 Task: Apply the verdana font to the text.
Action: Mouse moved to (113, 211)
Screenshot: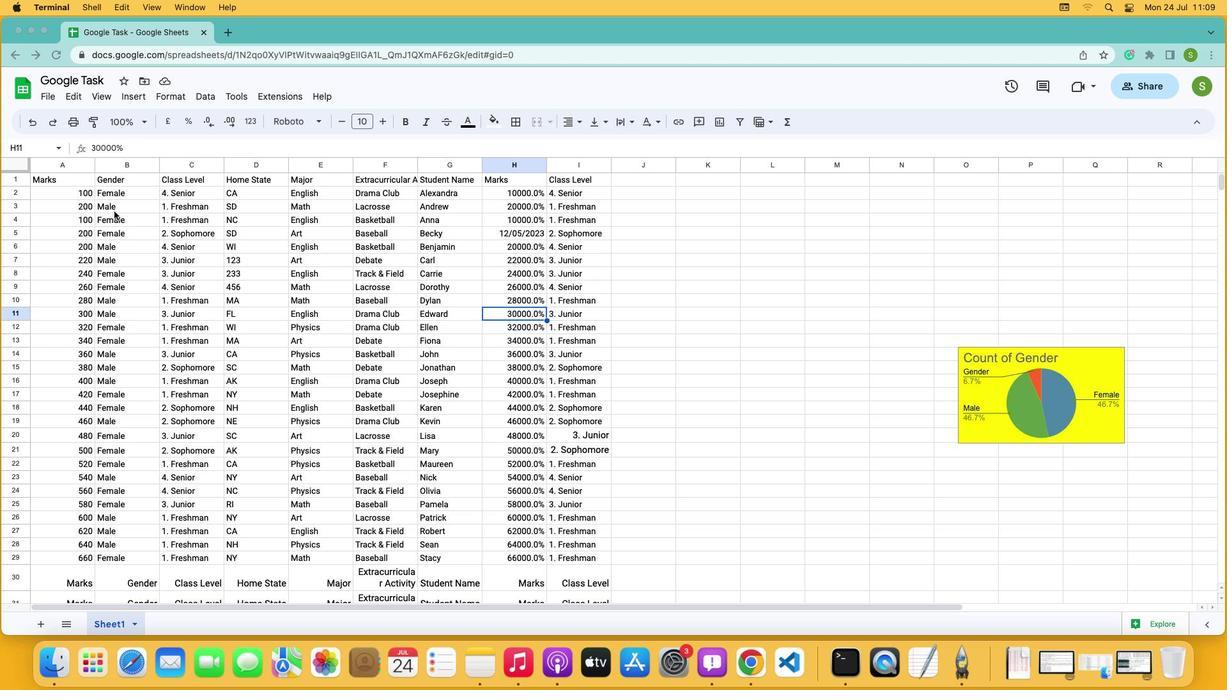 
Action: Mouse pressed left at (113, 211)
Screenshot: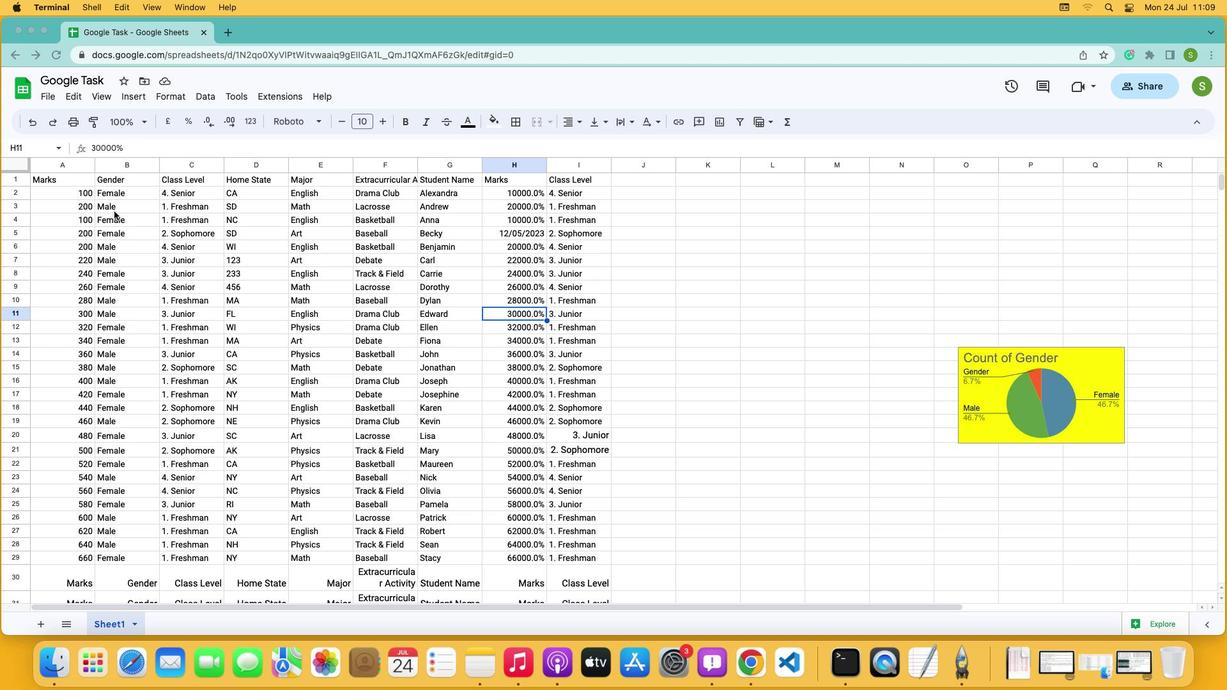 
Action: Mouse moved to (46, 177)
Screenshot: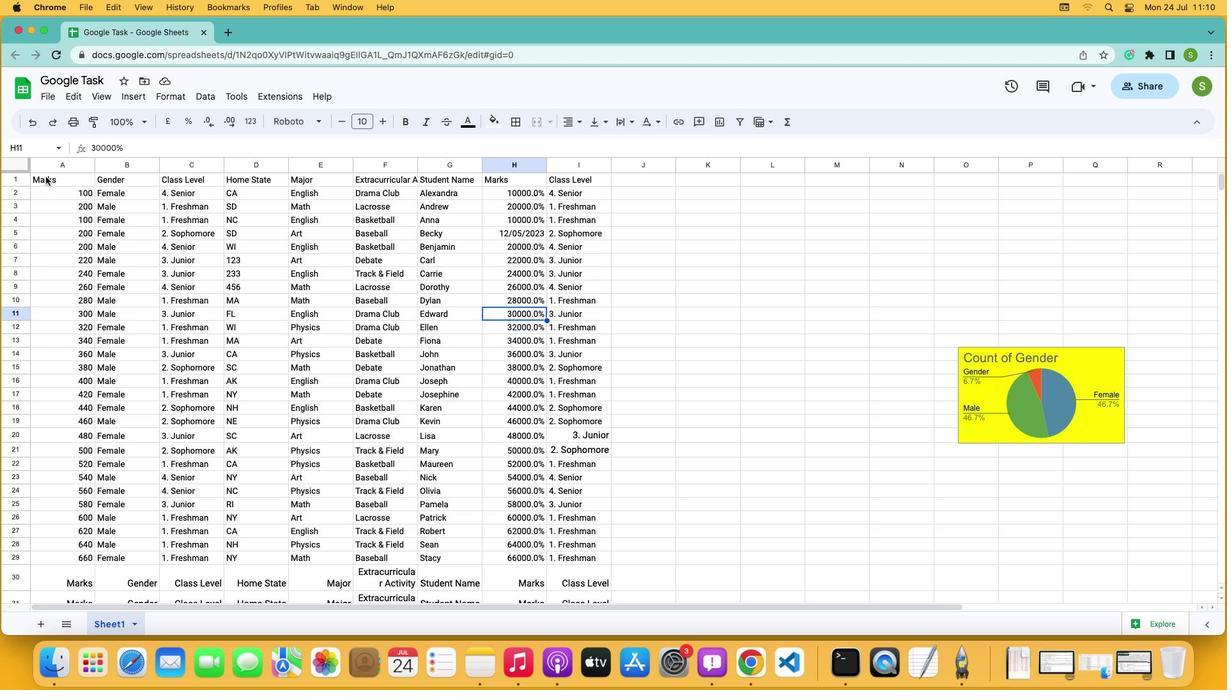 
Action: Mouse pressed left at (46, 177)
Screenshot: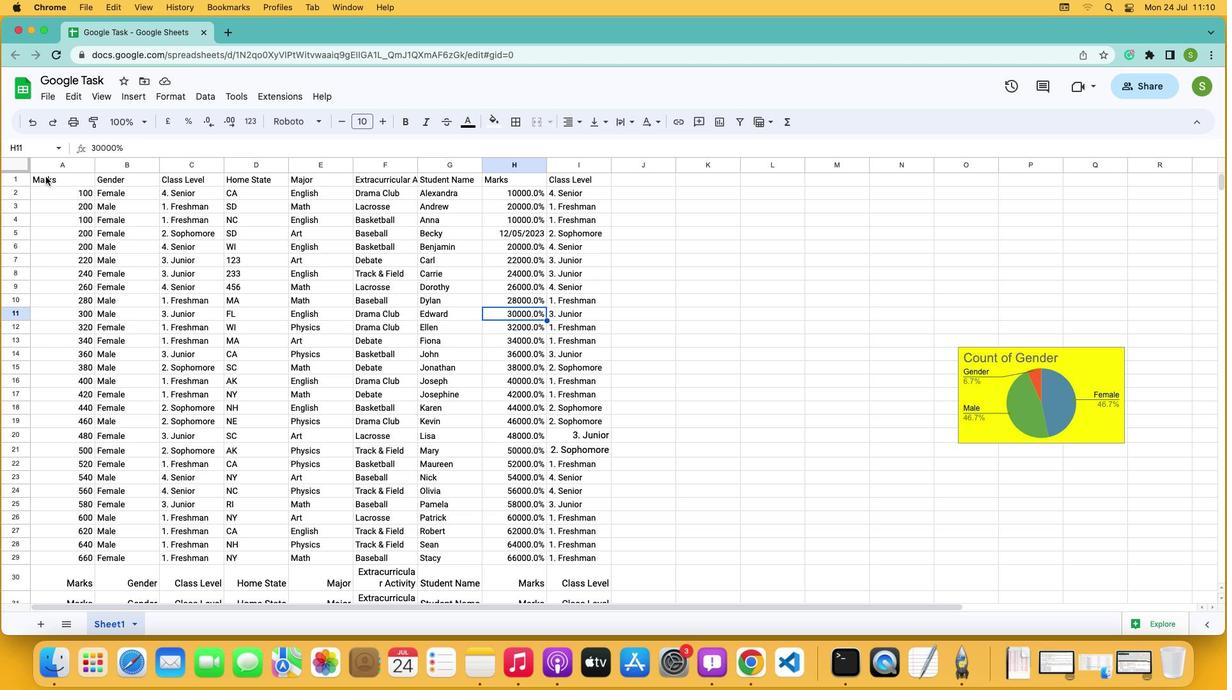
Action: Mouse moved to (325, 124)
Screenshot: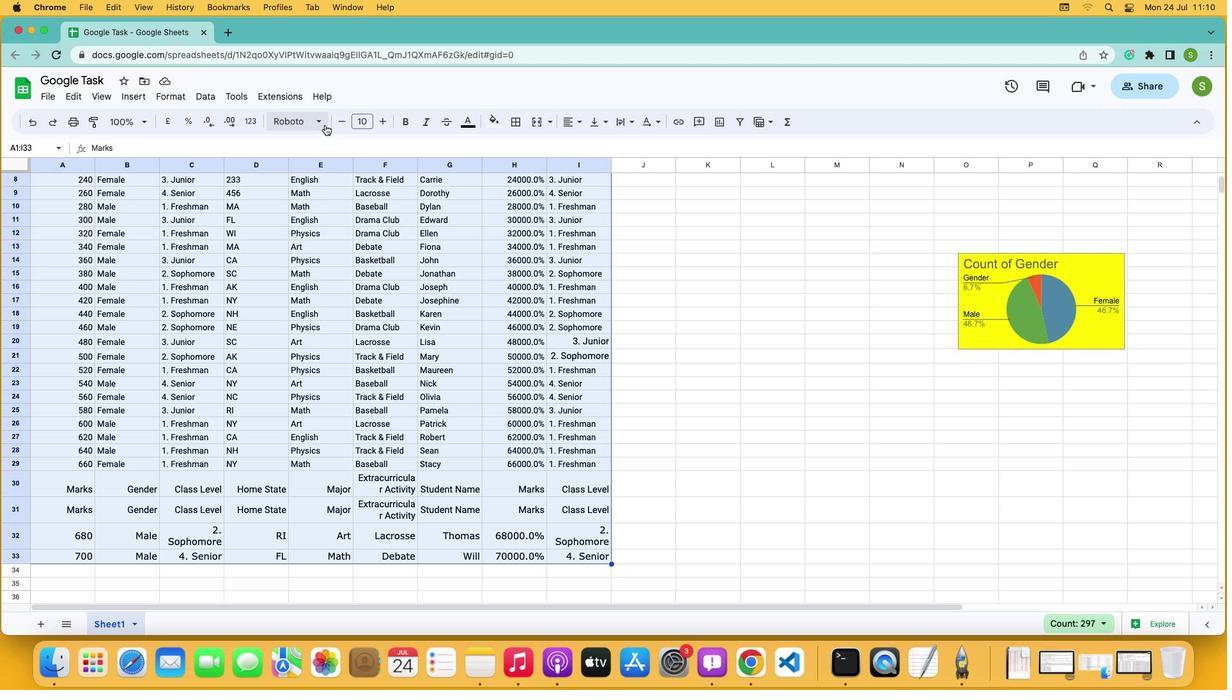 
Action: Mouse pressed left at (325, 124)
Screenshot: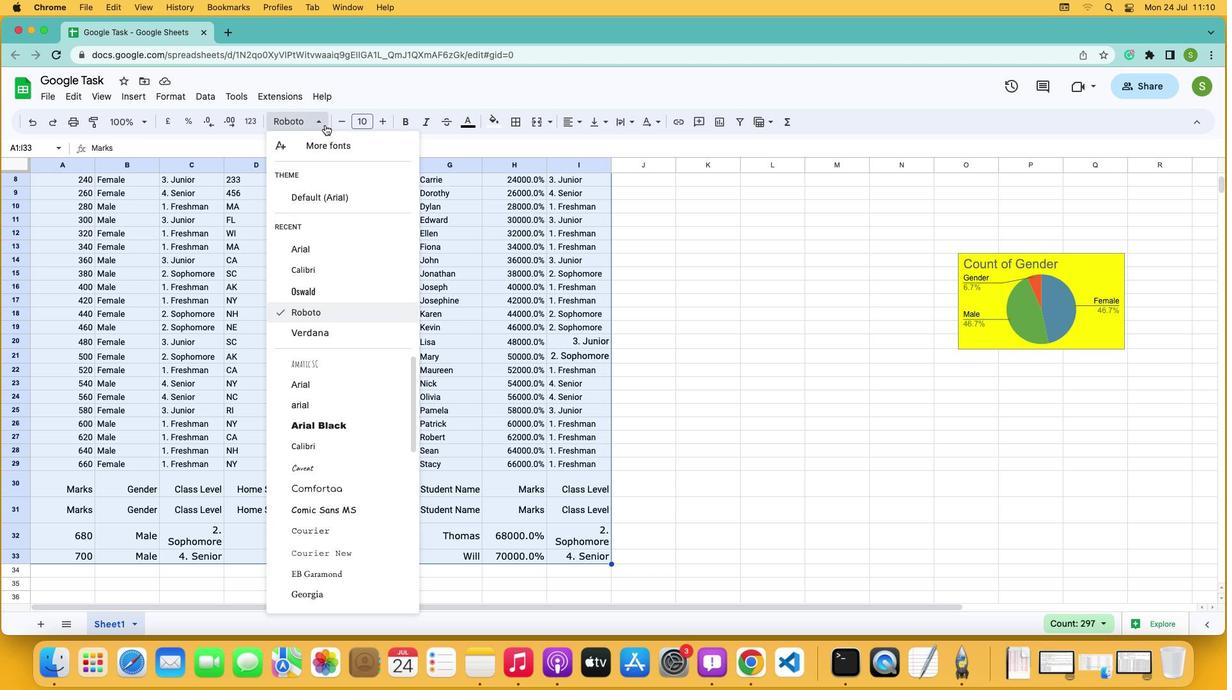 
Action: Mouse moved to (329, 338)
Screenshot: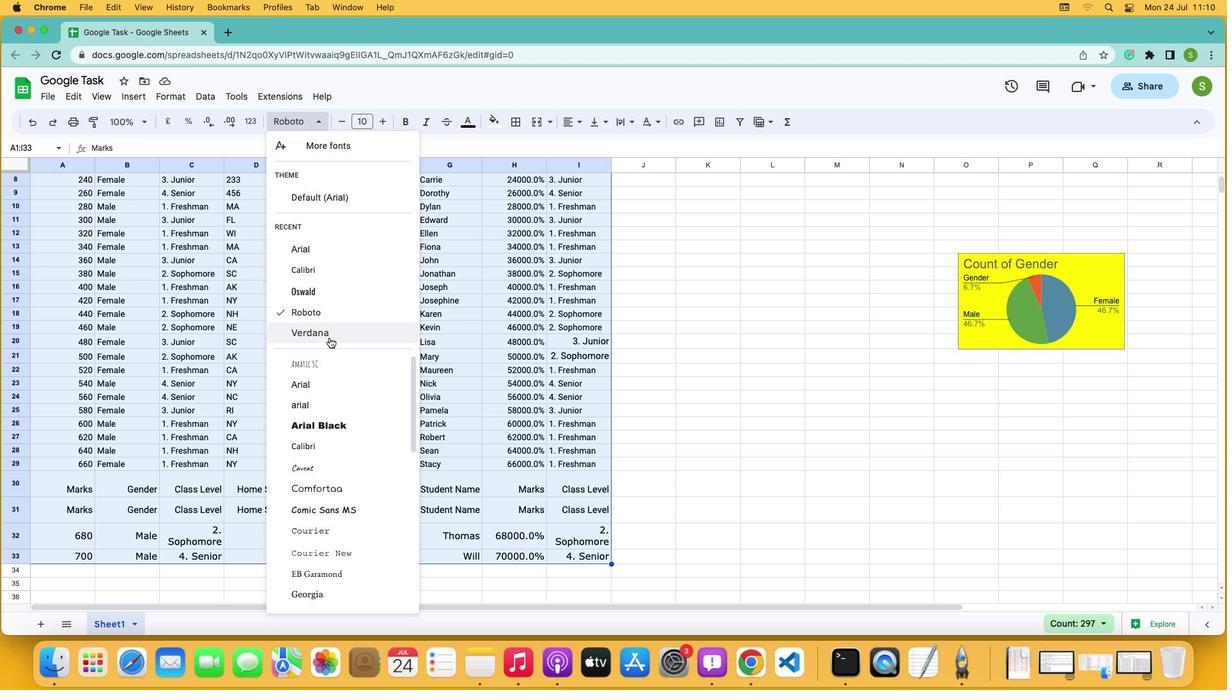 
Action: Mouse pressed left at (329, 338)
Screenshot: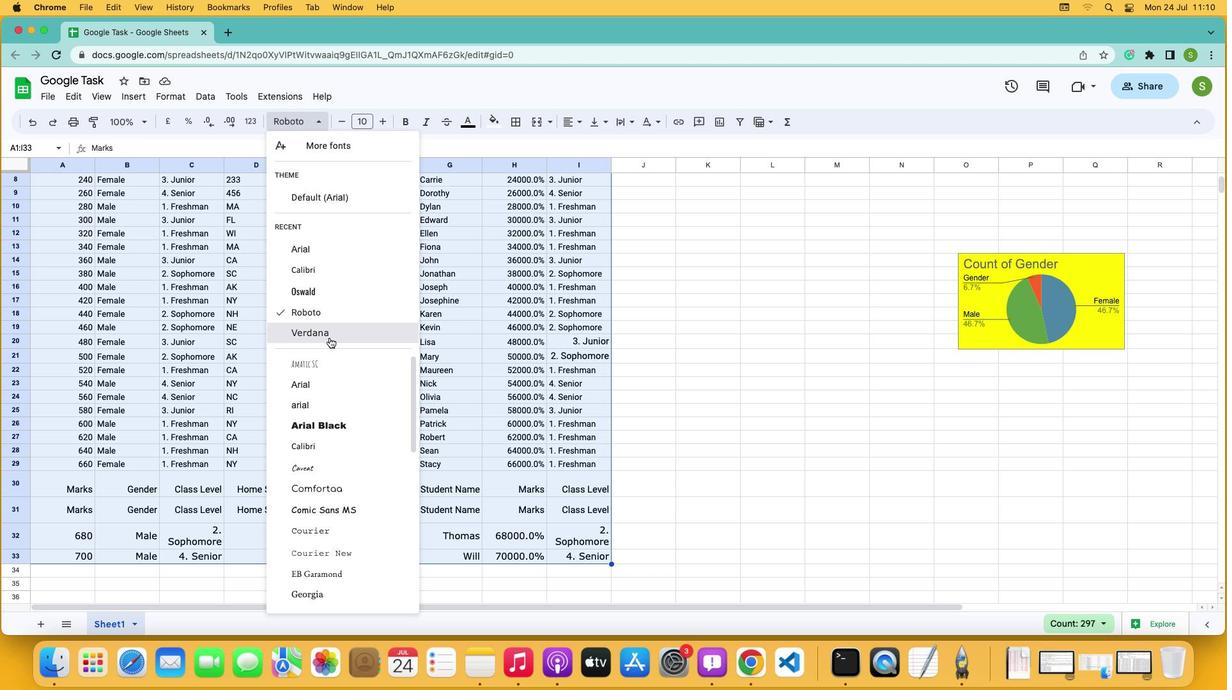 
